 Task: Use the formula "CEILING.PRECISE" in spreadsheet "Project portfolio".
Action: Mouse moved to (351, 291)
Screenshot: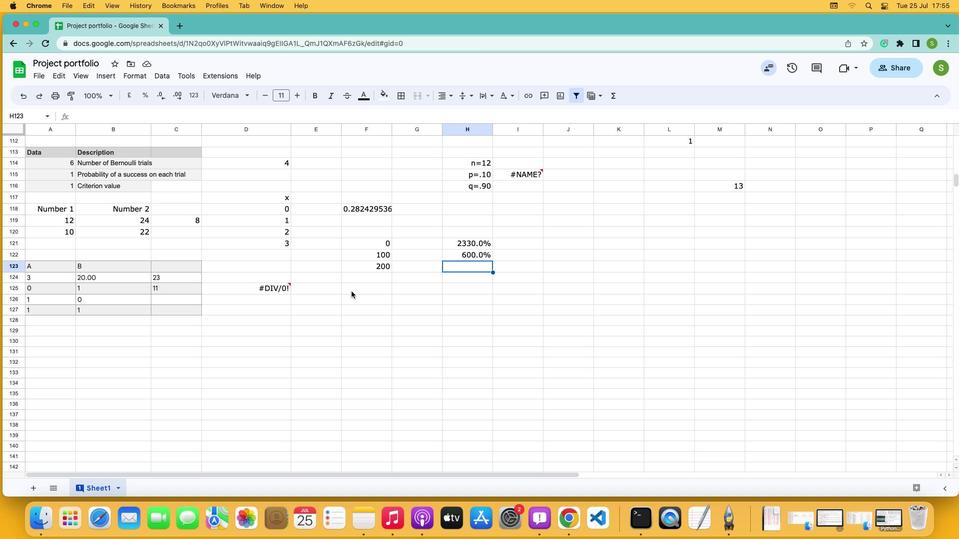 
Action: Mouse pressed left at (351, 291)
Screenshot: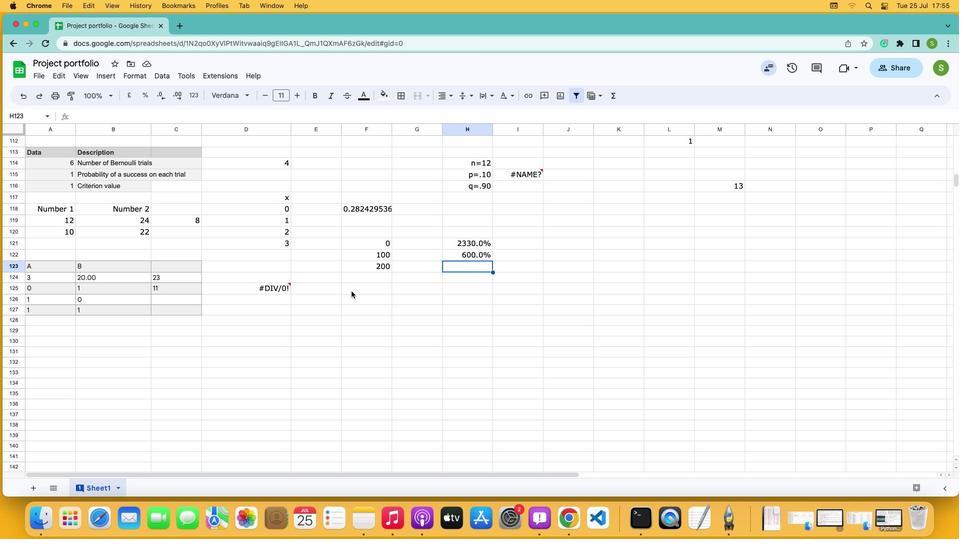 
Action: Mouse moved to (104, 80)
Screenshot: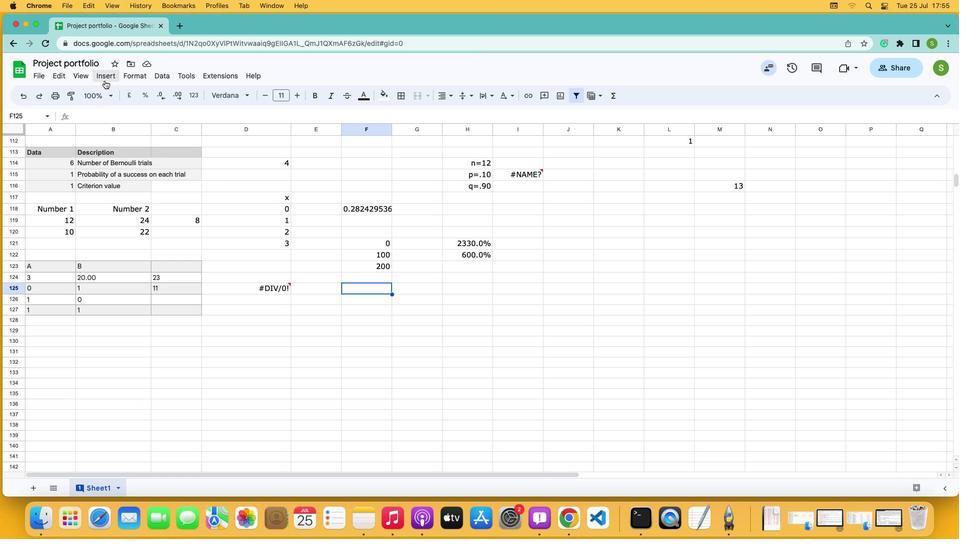 
Action: Mouse pressed left at (104, 80)
Screenshot: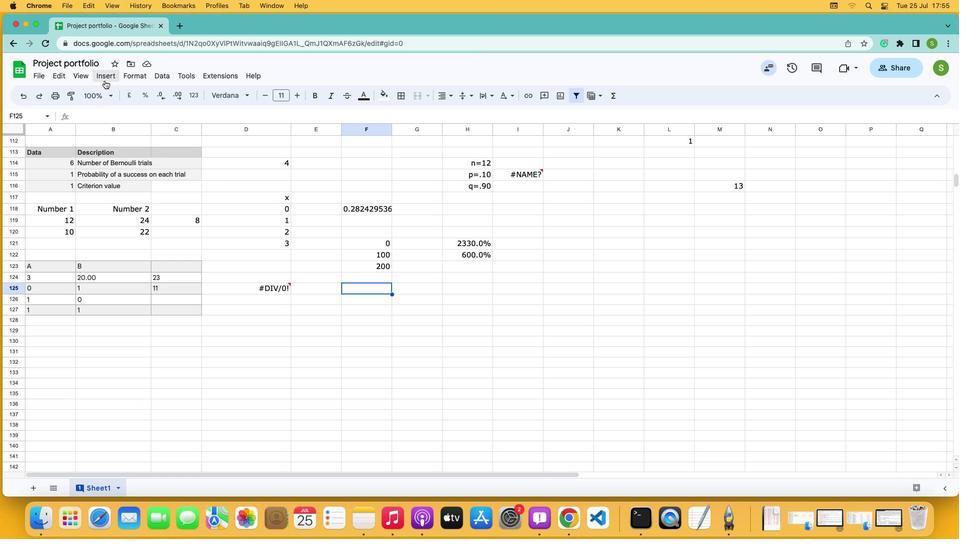 
Action: Mouse moved to (137, 241)
Screenshot: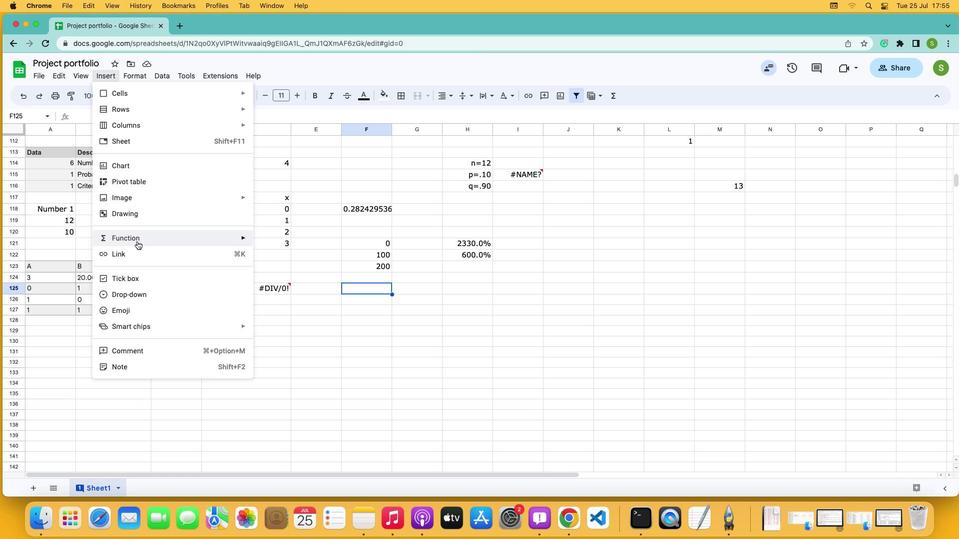 
Action: Mouse pressed left at (137, 241)
Screenshot: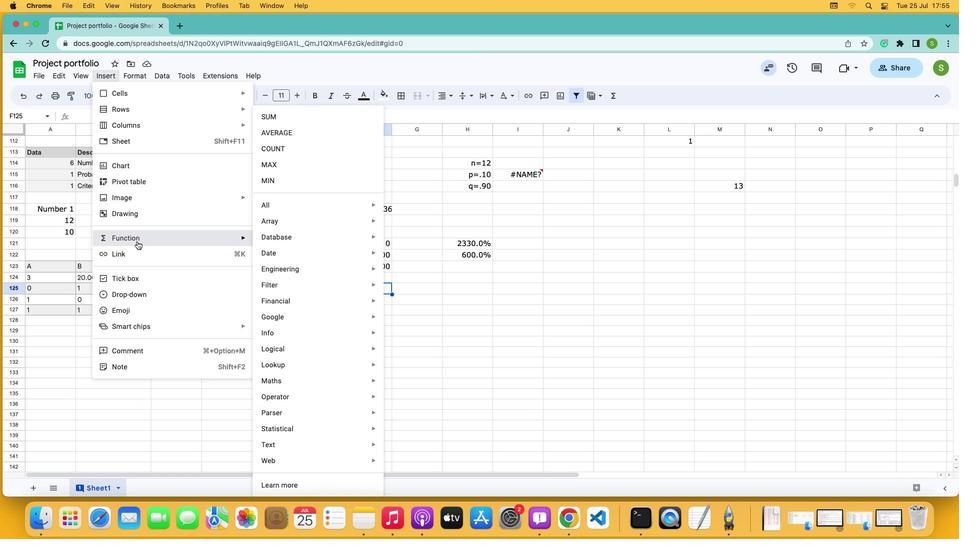 
Action: Mouse moved to (288, 206)
Screenshot: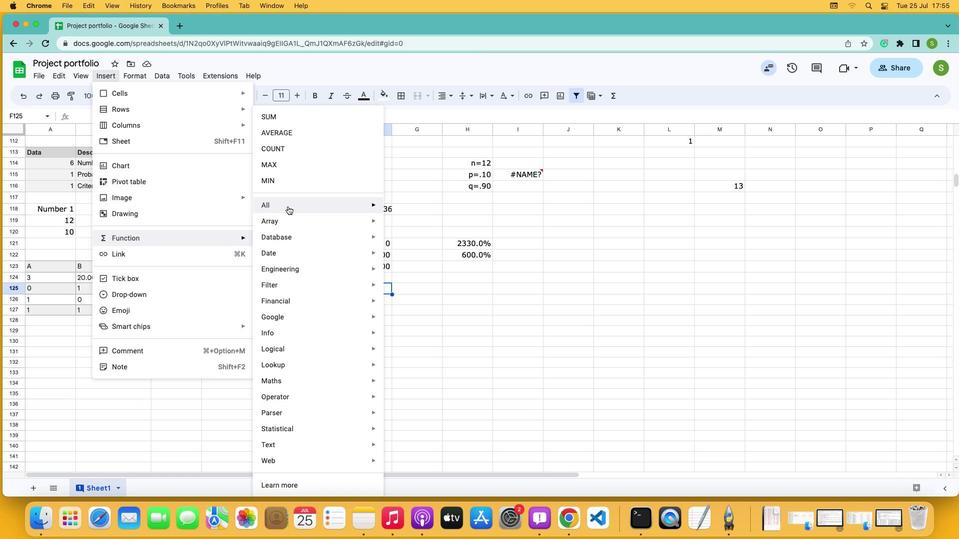 
Action: Mouse pressed left at (288, 206)
Screenshot: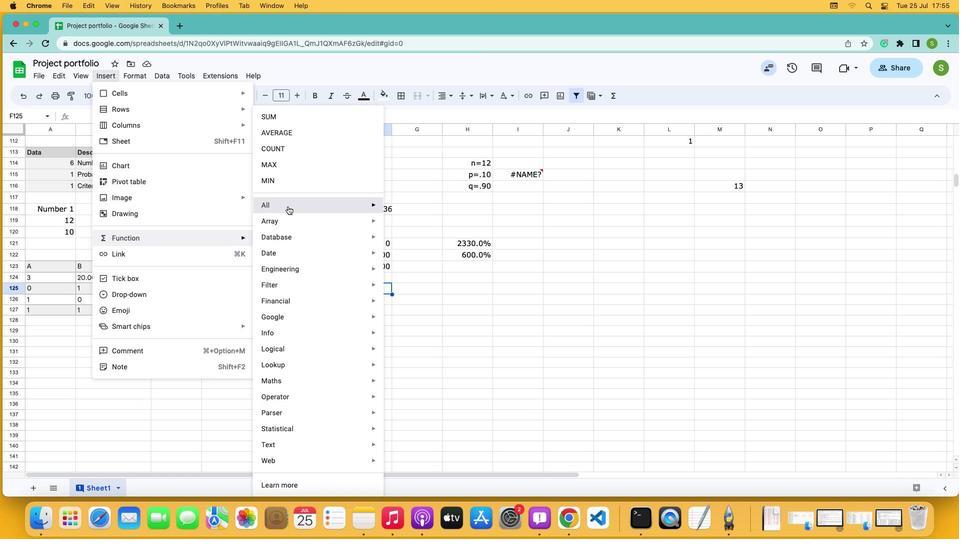 
Action: Mouse moved to (417, 345)
Screenshot: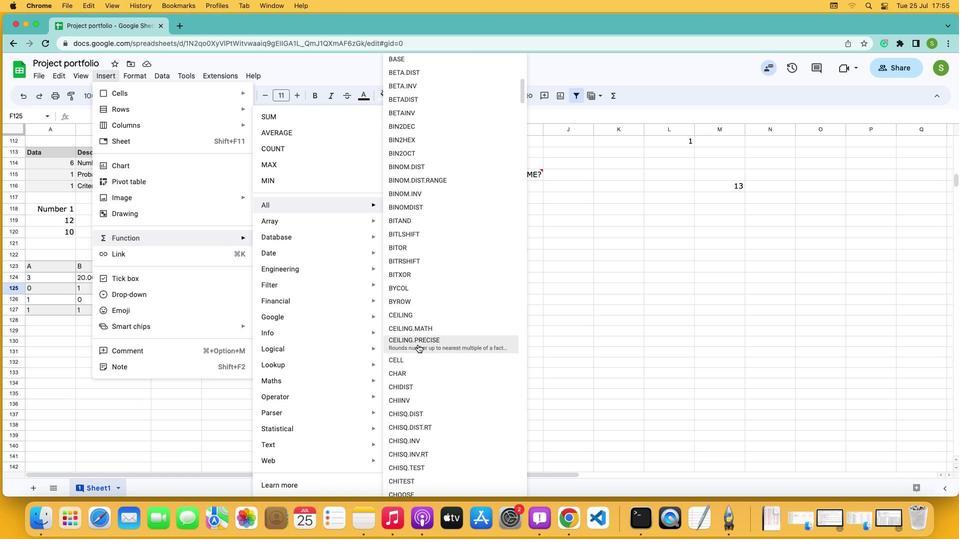 
Action: Mouse pressed left at (417, 345)
Screenshot: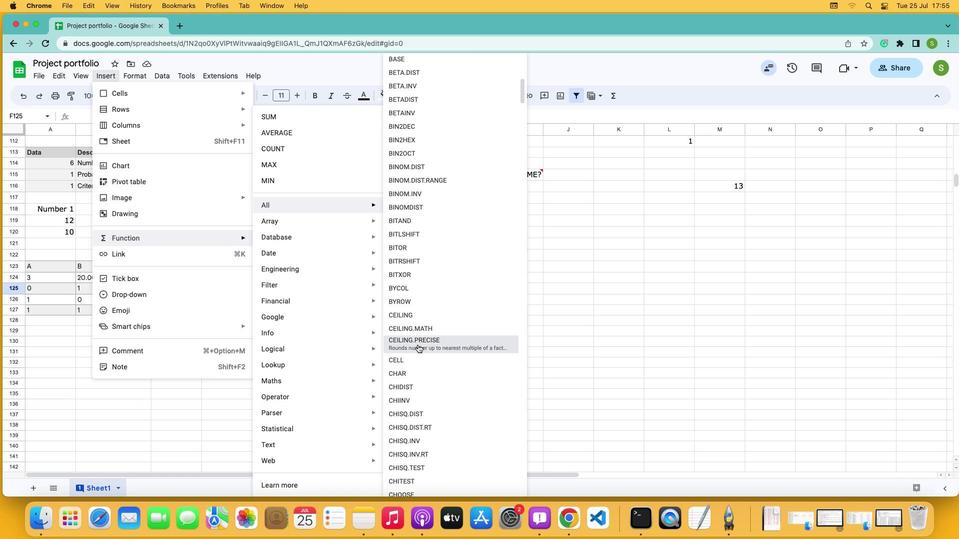 
Action: Mouse moved to (400, 345)
Screenshot: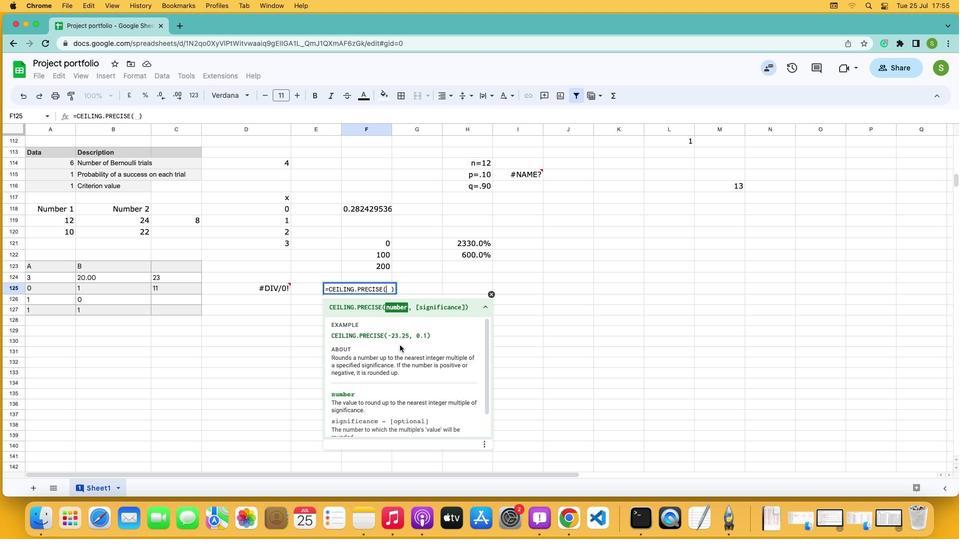 
Action: Key pressed '-''2''3''.''2''5'',''0''.''1'Key.enter
Screenshot: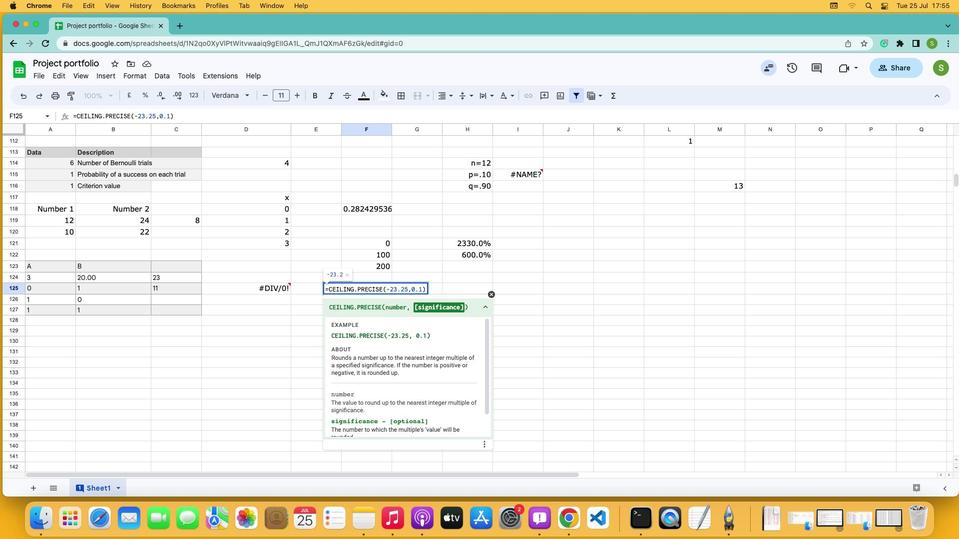 
